 Task: Create a new "Library 1"
Action: Mouse pressed left at (223, 239)
Screenshot: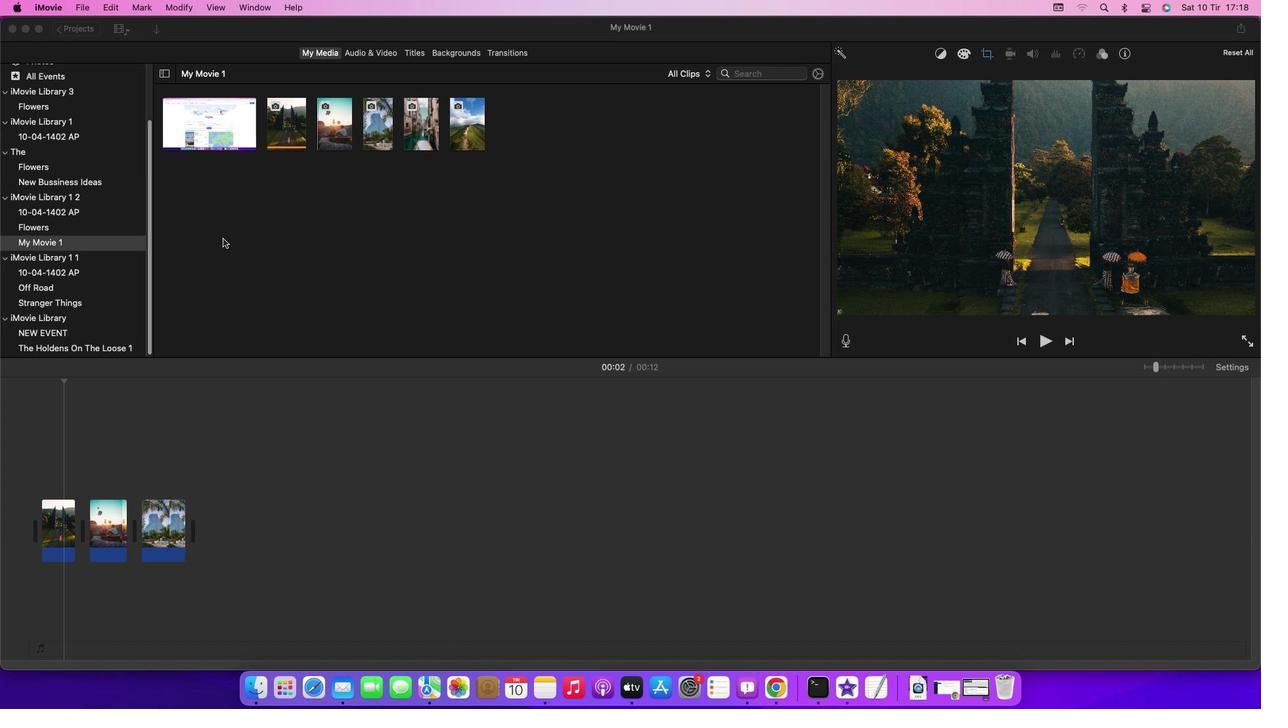 
Action: Mouse moved to (88, 7)
Screenshot: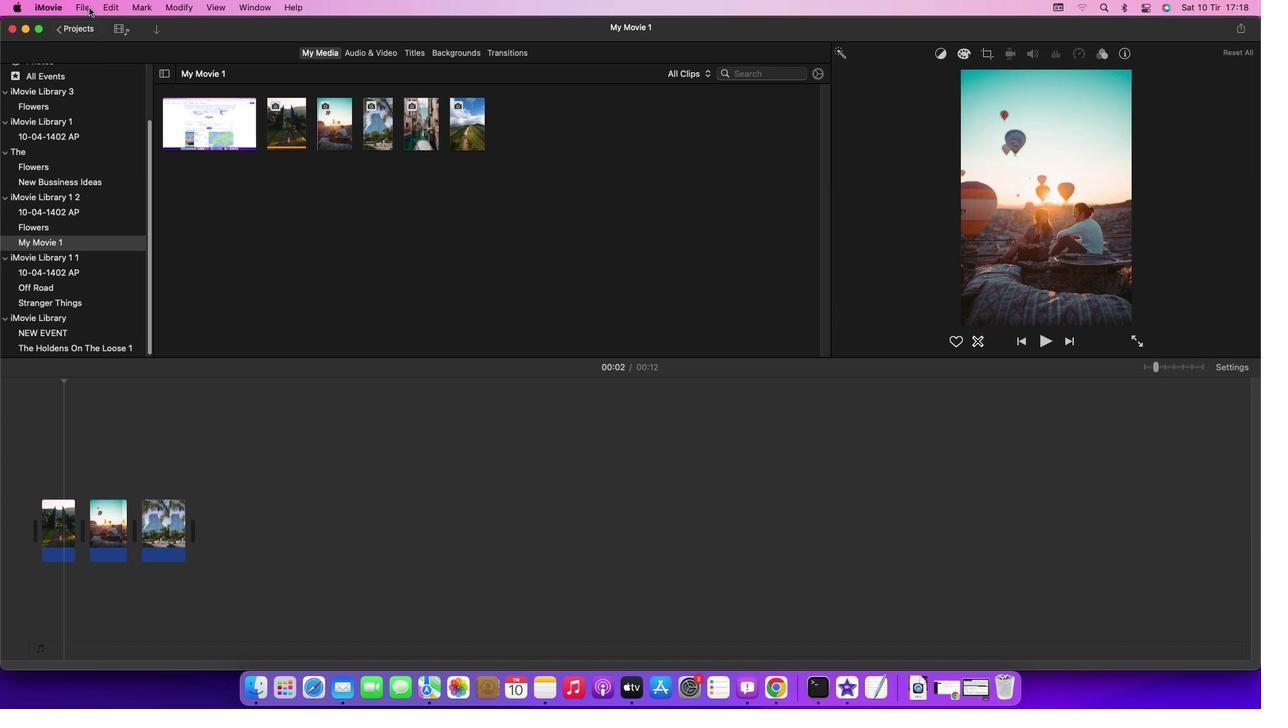 
Action: Mouse pressed left at (88, 7)
Screenshot: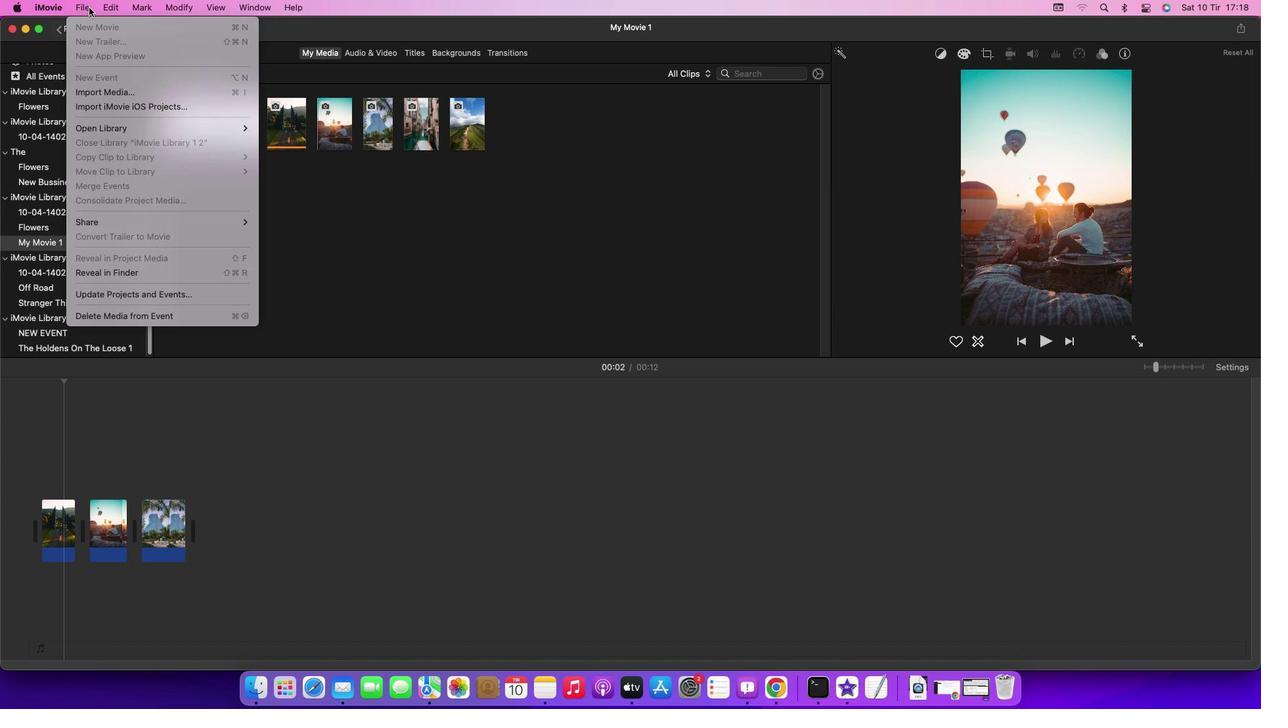 
Action: Mouse moved to (22, 241)
Screenshot: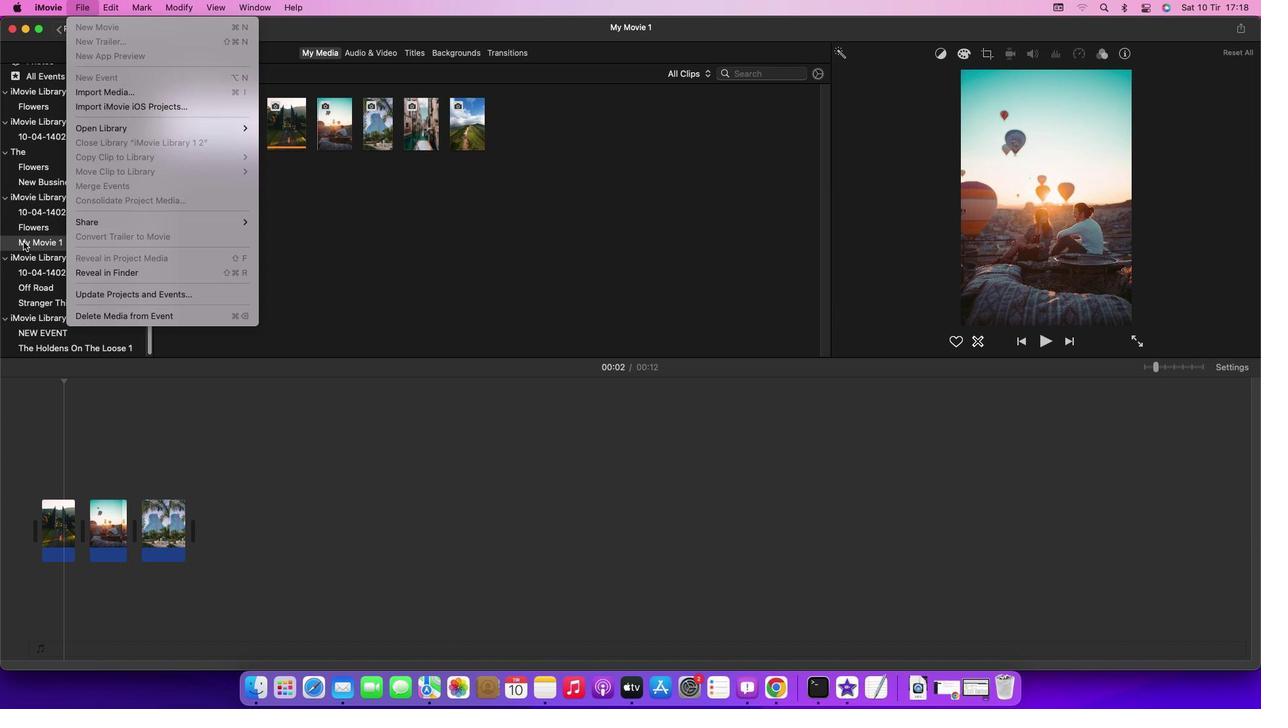 
Action: Mouse pressed left at (22, 241)
Screenshot: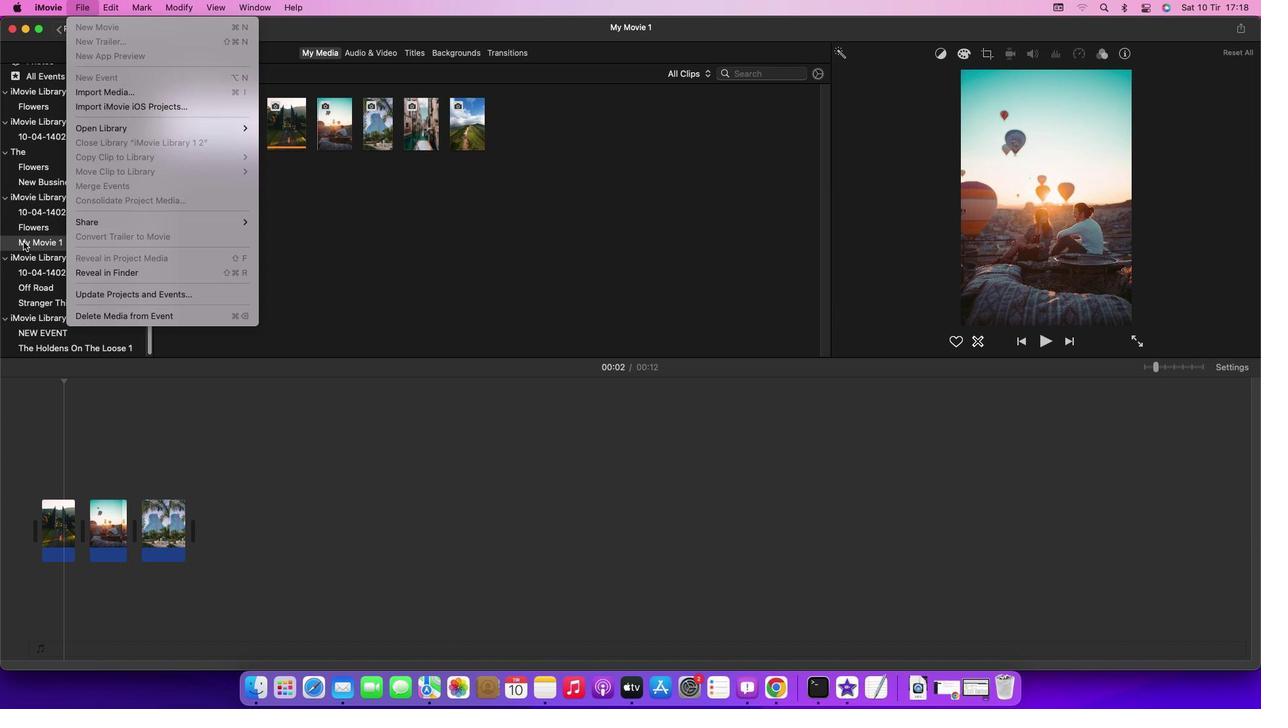 
Action: Mouse pressed left at (22, 241)
Screenshot: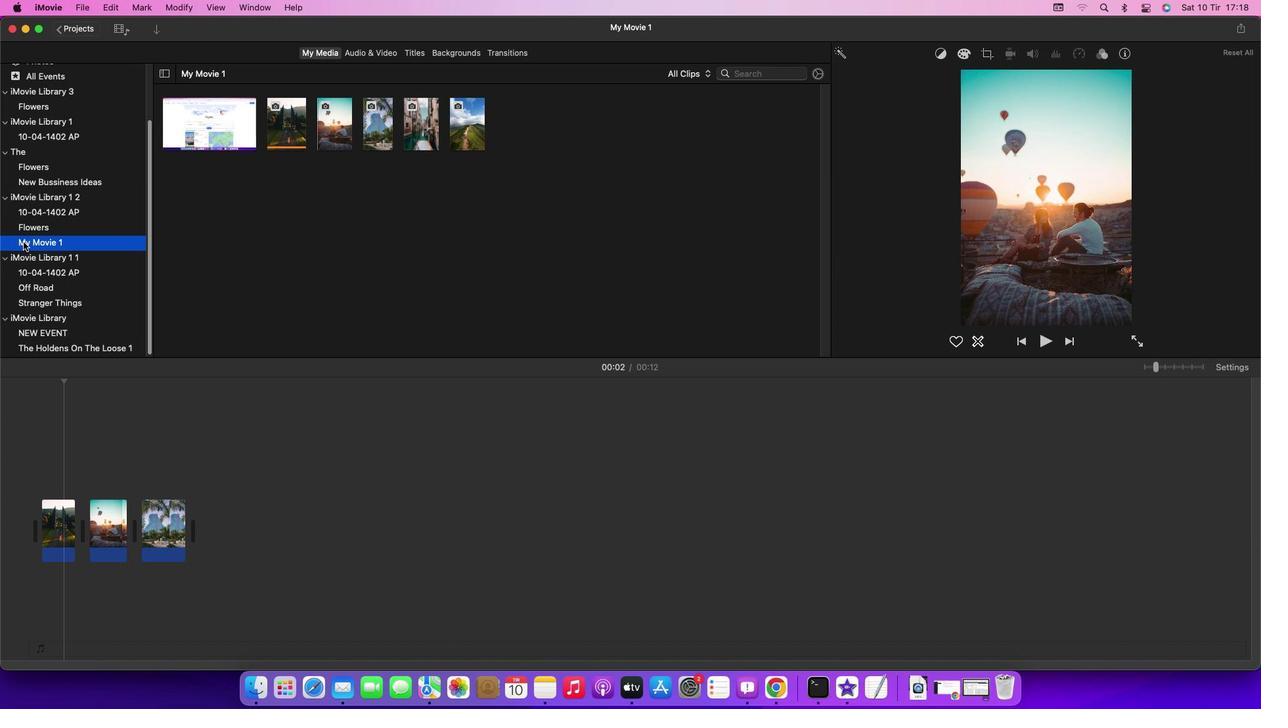 
Action: Mouse moved to (80, 6)
Screenshot: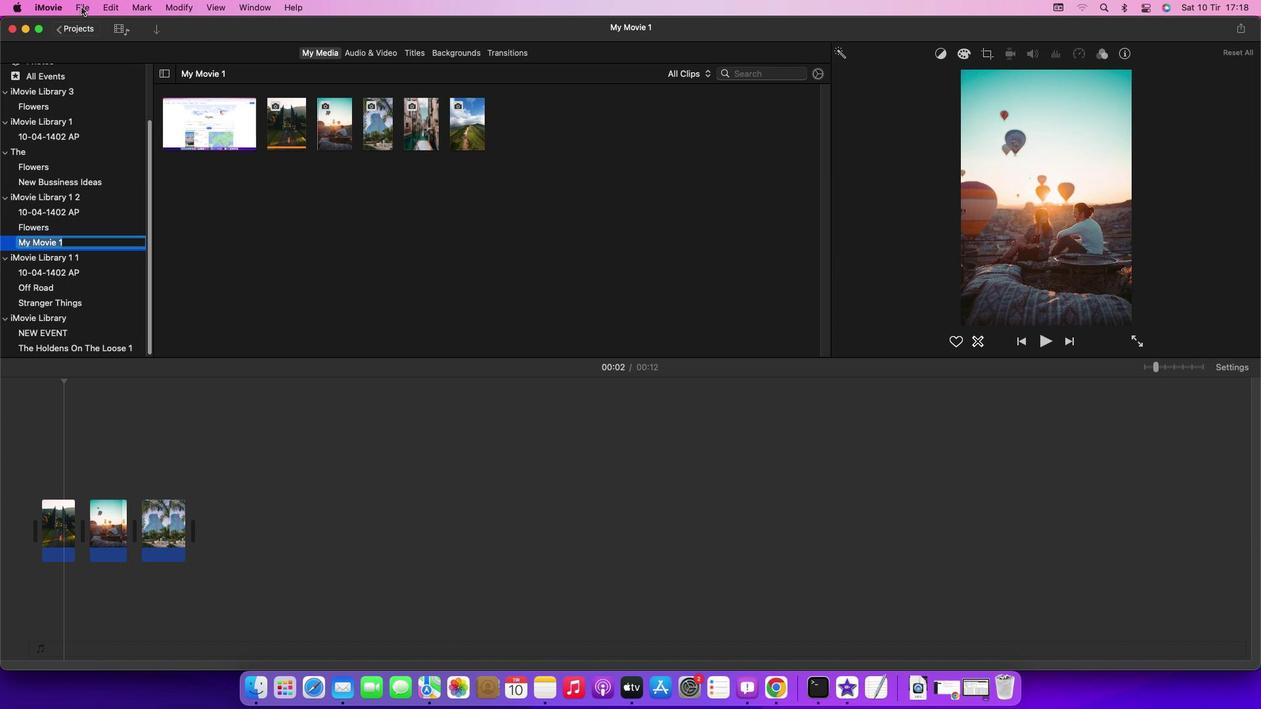 
Action: Mouse pressed left at (80, 6)
Screenshot: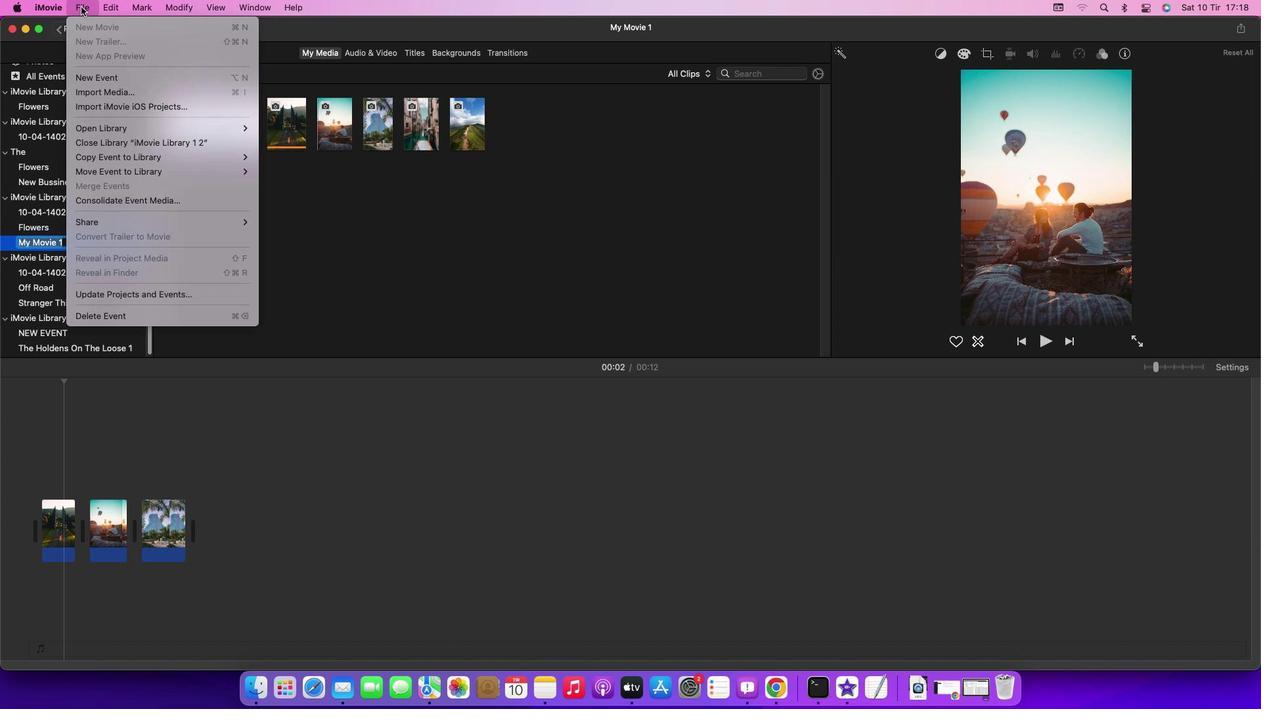 
Action: Mouse moved to (314, 269)
Screenshot: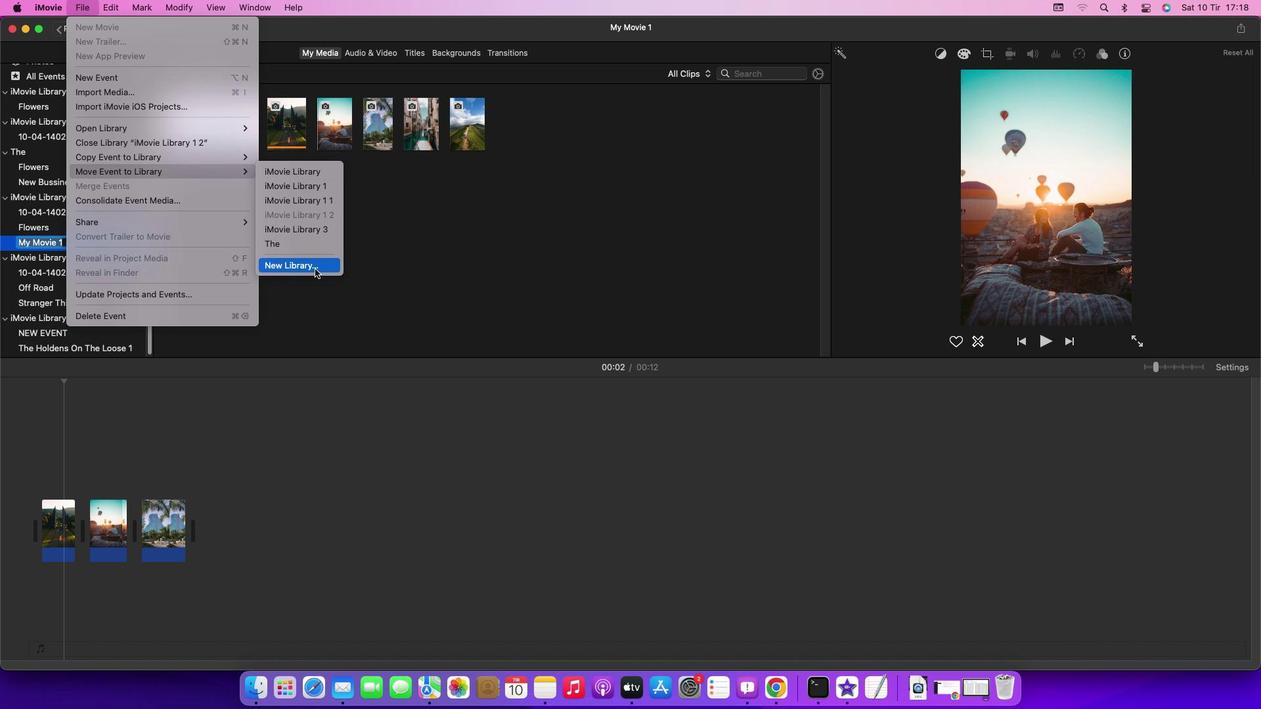 
Action: Mouse pressed left at (314, 269)
Screenshot: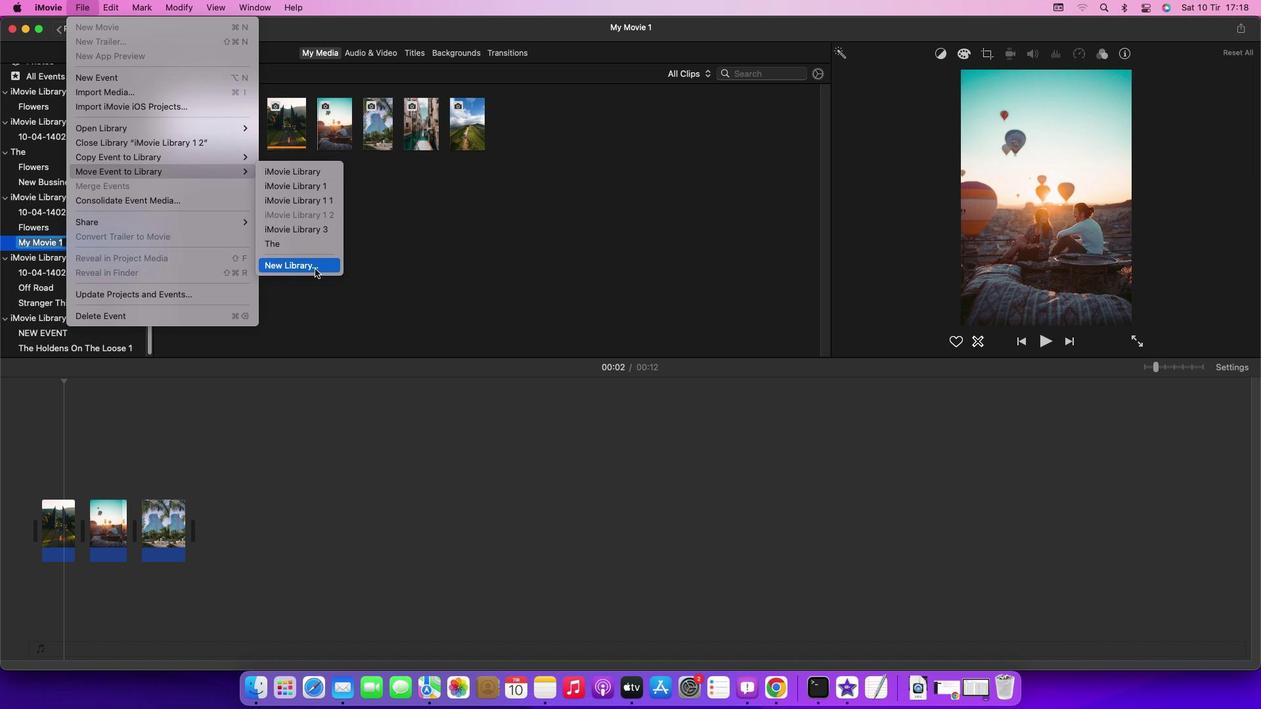
Action: Mouse moved to (649, 183)
Screenshot: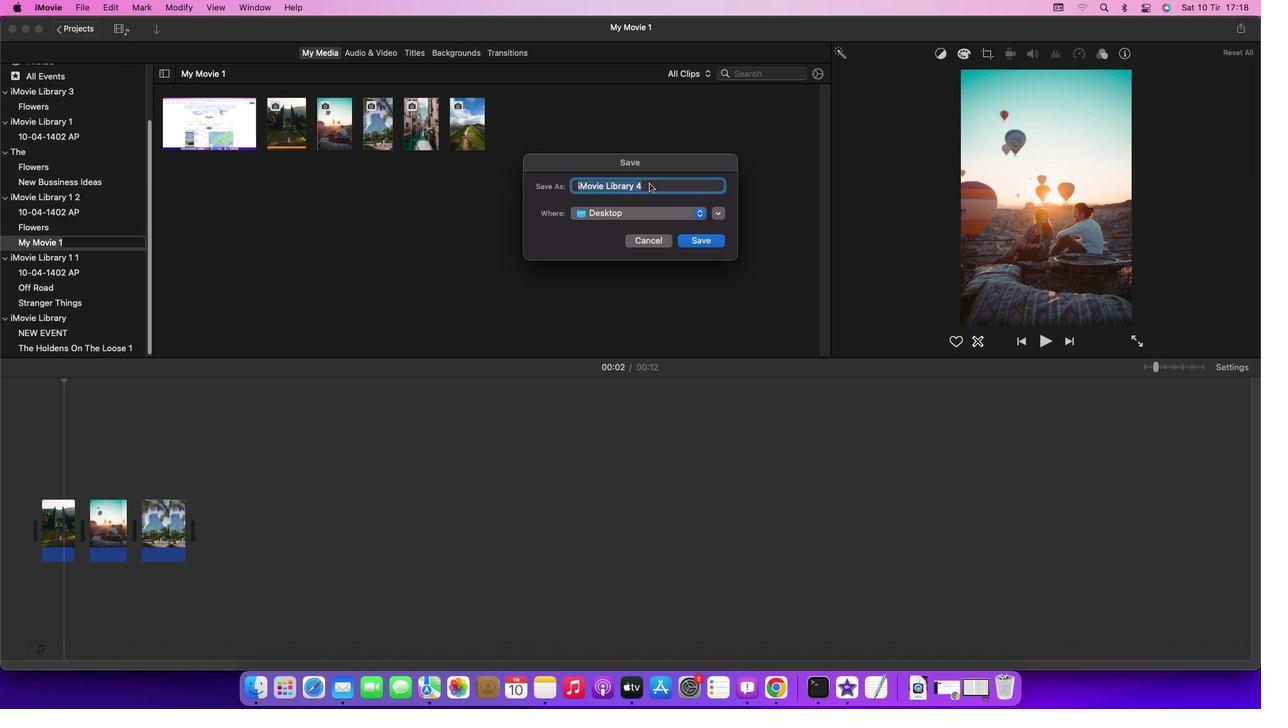 
Action: Mouse pressed left at (649, 183)
Screenshot: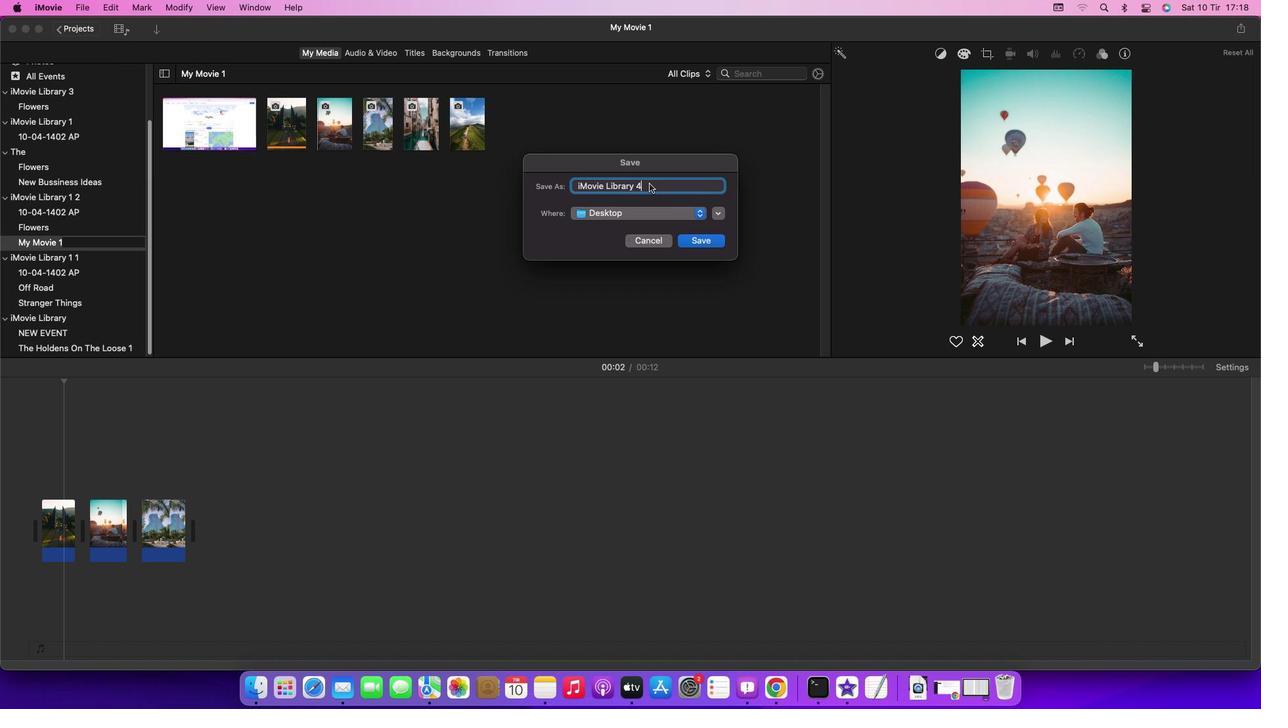 
Action: Key pressed Key.backspaceKey.backspaceKey.backspaceKey.backspaceKey.backspaceKey.backspaceKey.backspaceKey.backspaceKey.backspaceKey.backspaceKey.backspaceKey.backspaceKey.backspaceKey.backspaceKey.backspaceKey.backspaceKey.backspaceKey.caps_lock'L'Key.caps_lock'i''b''r''a''r''y'Key.space'1'
Screenshot: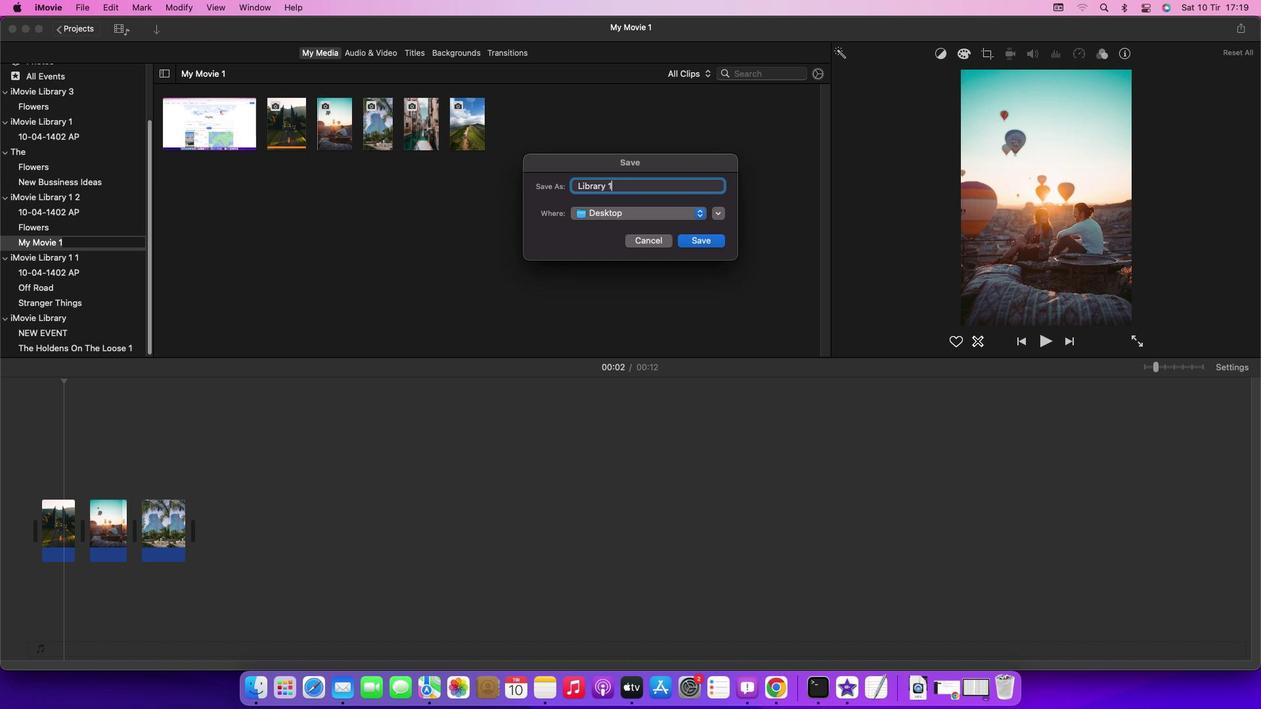 
Action: Mouse moved to (704, 242)
Screenshot: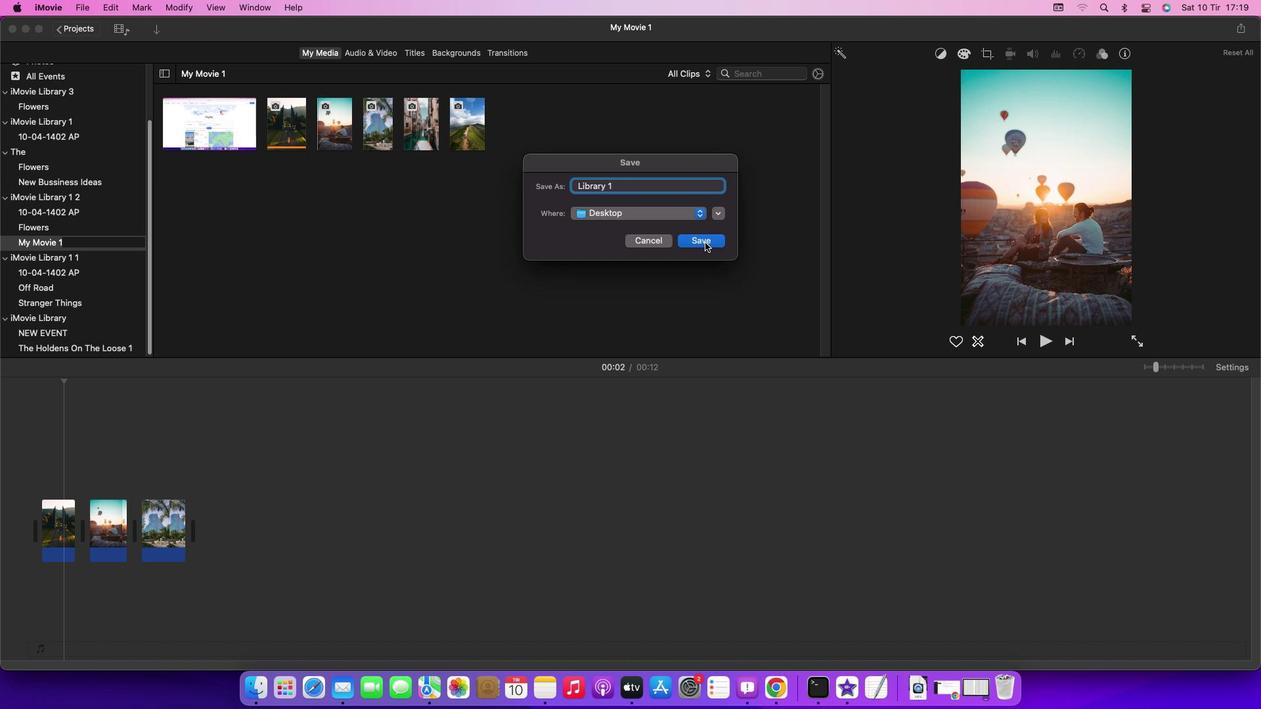 
Action: Mouse pressed left at (704, 242)
Screenshot: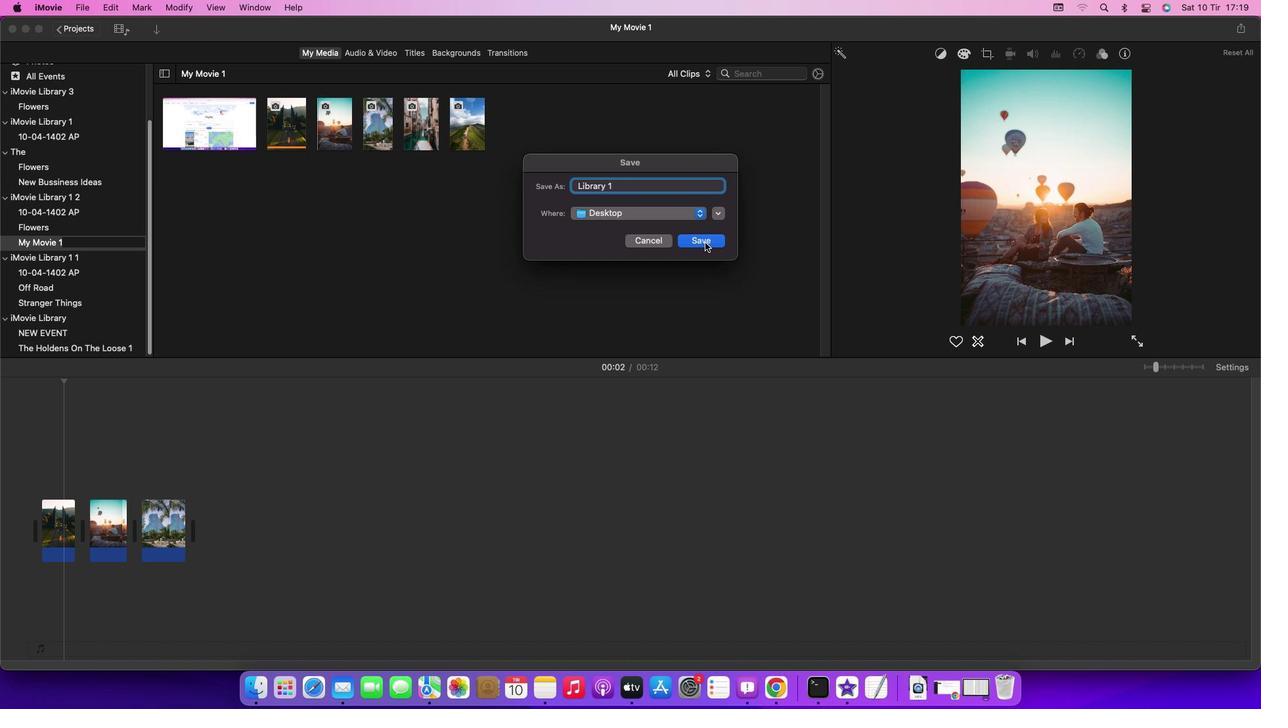 
Action: Mouse moved to (579, 300)
Screenshot: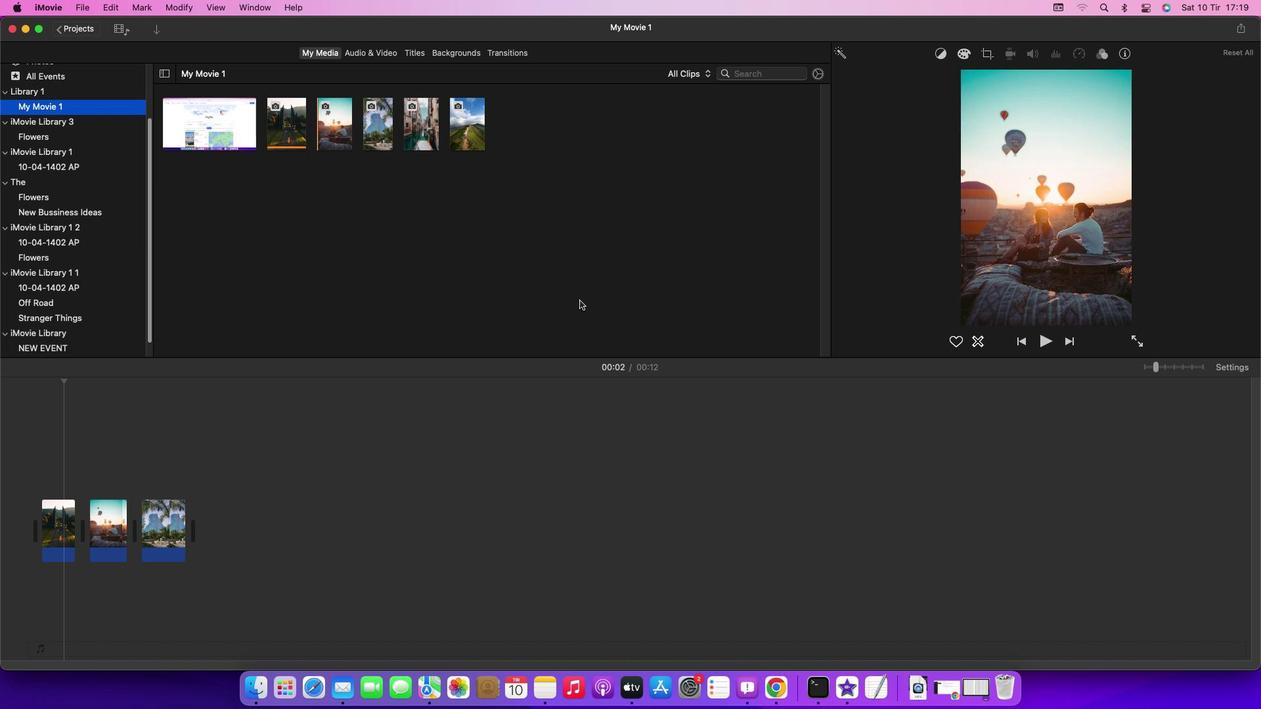 
